 Task: Create in the project BellRise in Backlog an issue 'Improve the accuracy of search results by implementing machine learning algorithms', assign it to team member softage.1@softage.net and change the status to IN PROGRESS. Create in the project BellRise in Backlog an issue 'Implement a new feature to allow for data visualization and reporting', assign it to team member softage.2@softage.net and change the status to IN PROGRESS
Action: Mouse moved to (244, 71)
Screenshot: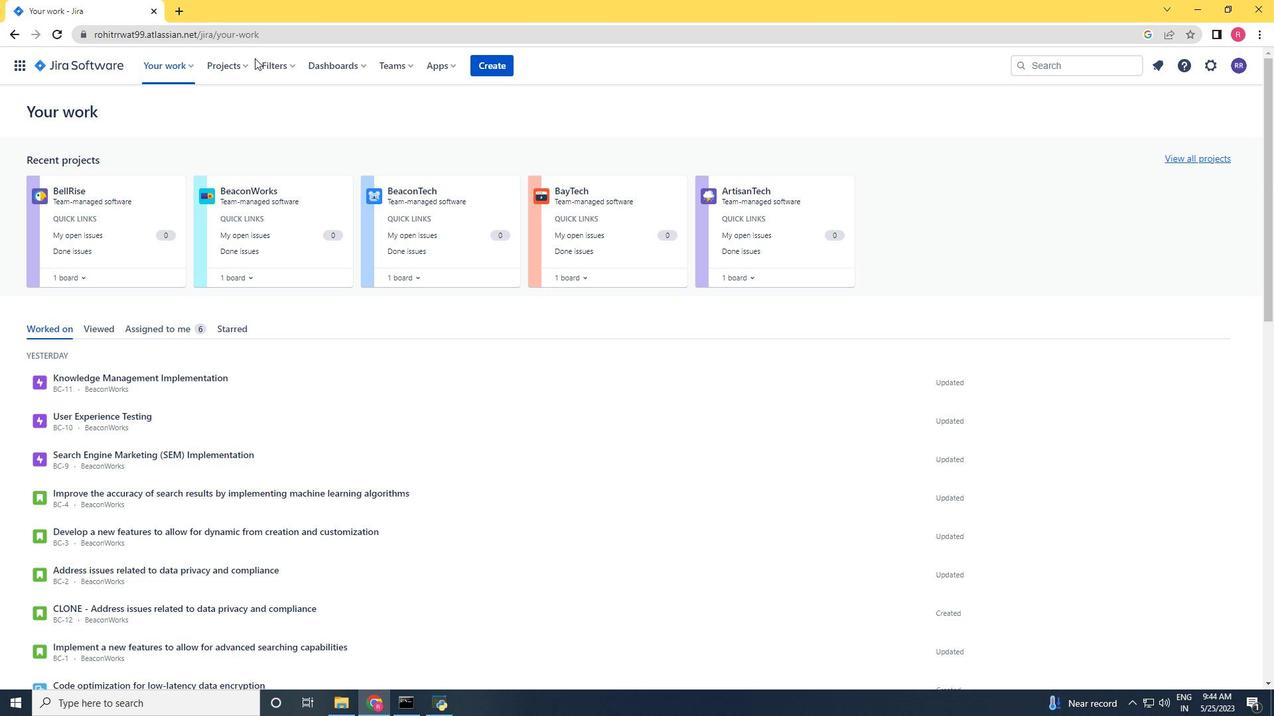 
Action: Mouse pressed left at (244, 71)
Screenshot: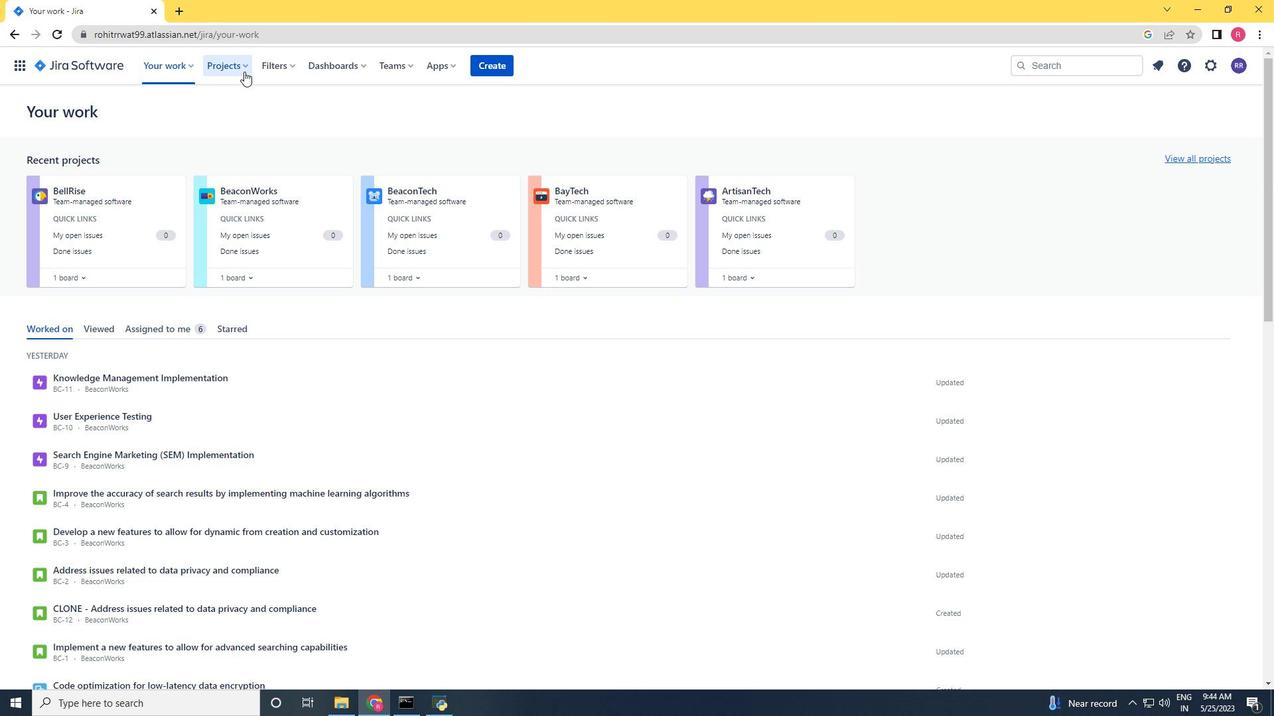 
Action: Mouse moved to (252, 128)
Screenshot: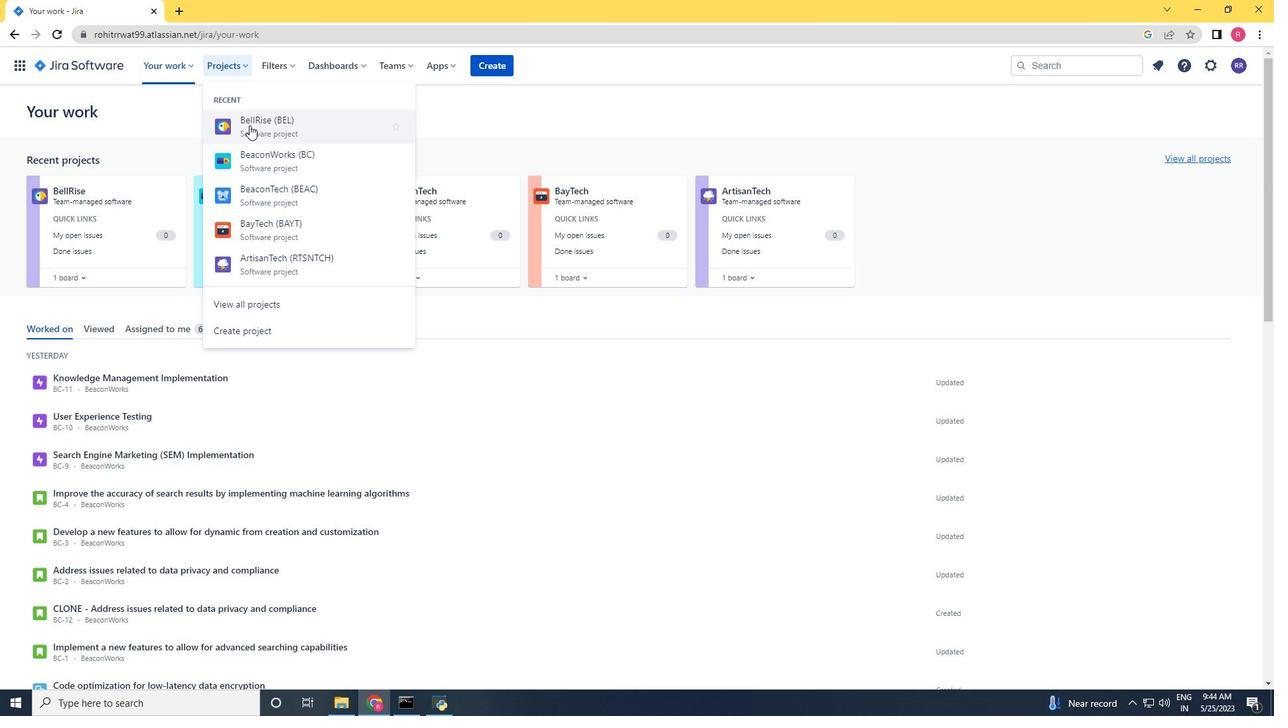 
Action: Mouse pressed left at (252, 128)
Screenshot: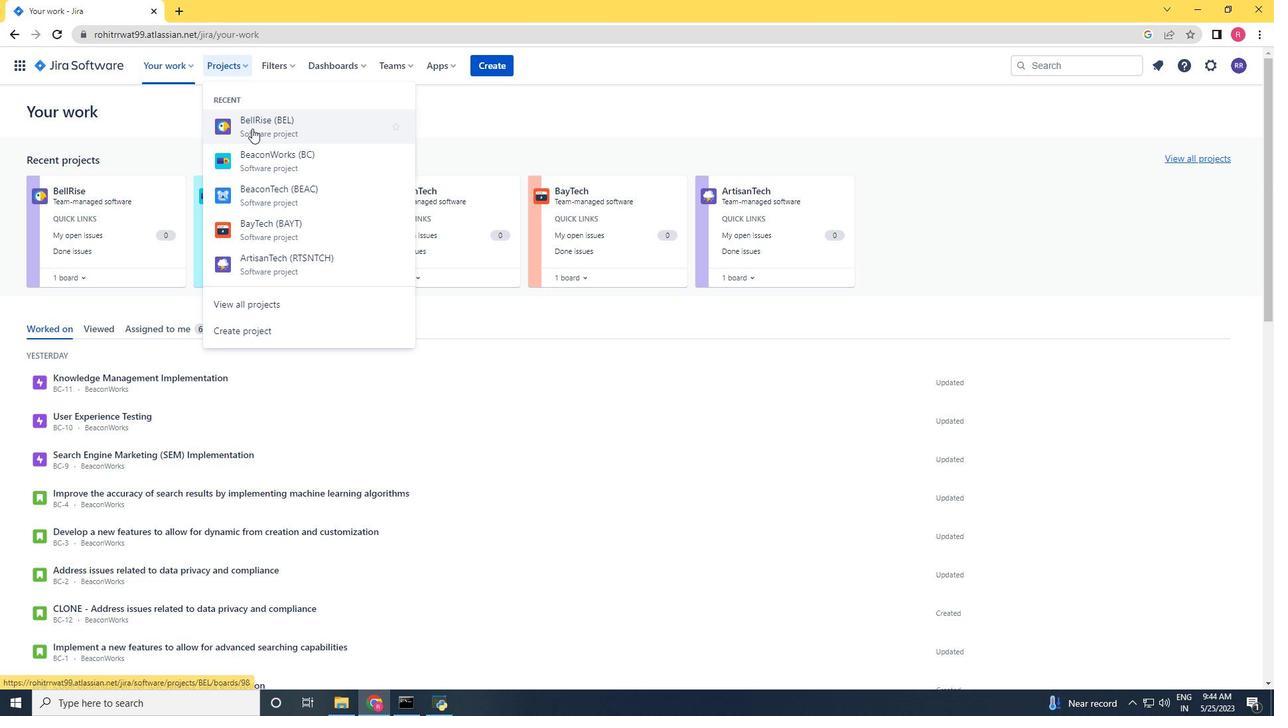 
Action: Mouse moved to (136, 205)
Screenshot: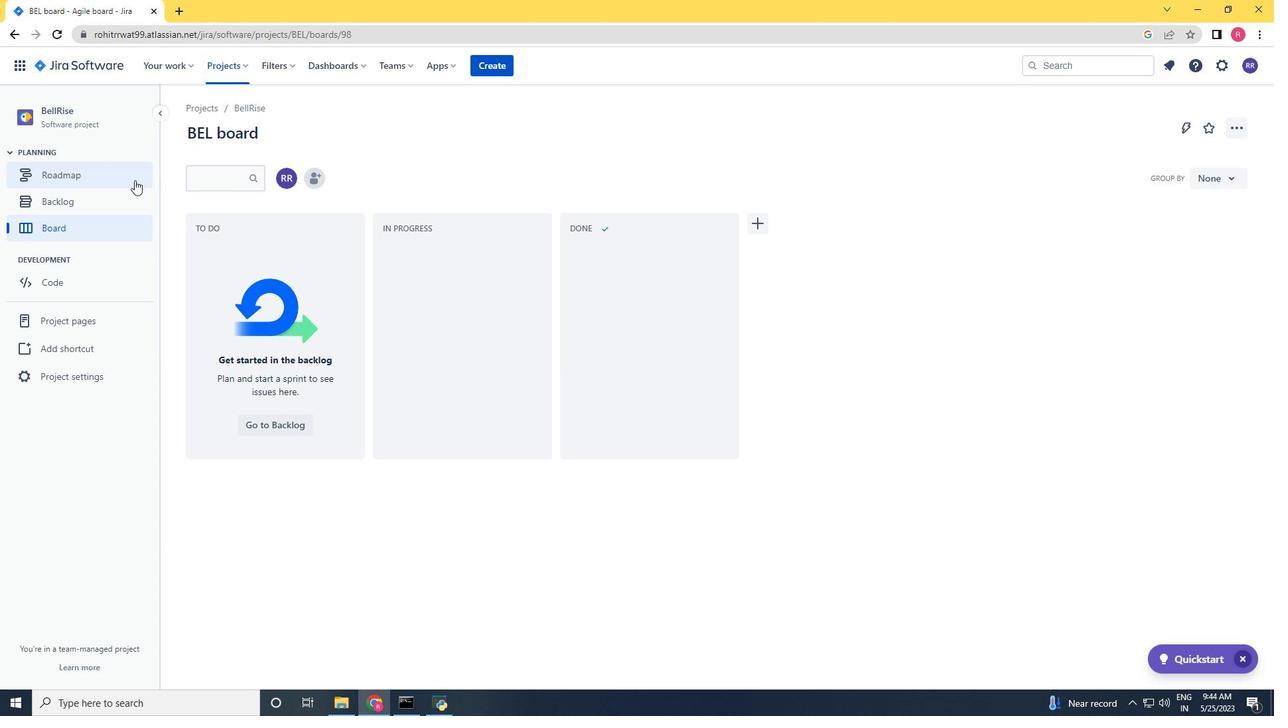
Action: Mouse pressed left at (136, 205)
Screenshot: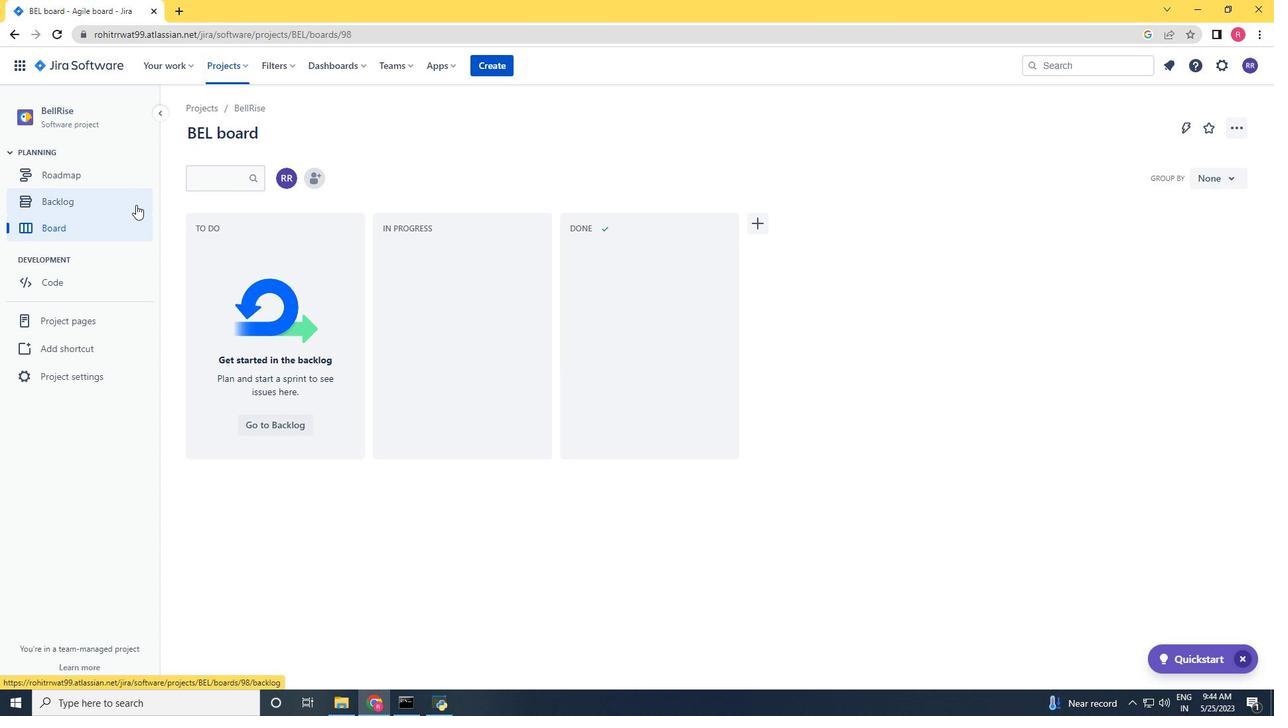 
Action: Mouse moved to (336, 507)
Screenshot: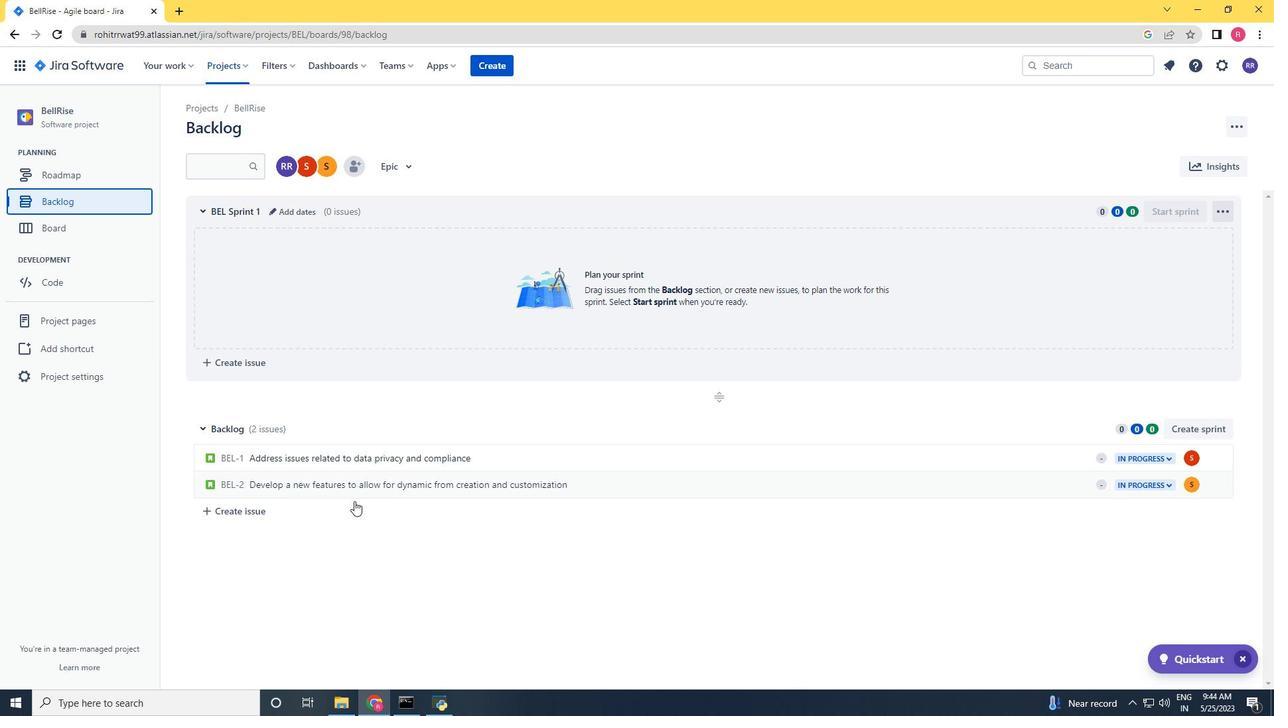 
Action: Mouse pressed left at (336, 507)
Screenshot: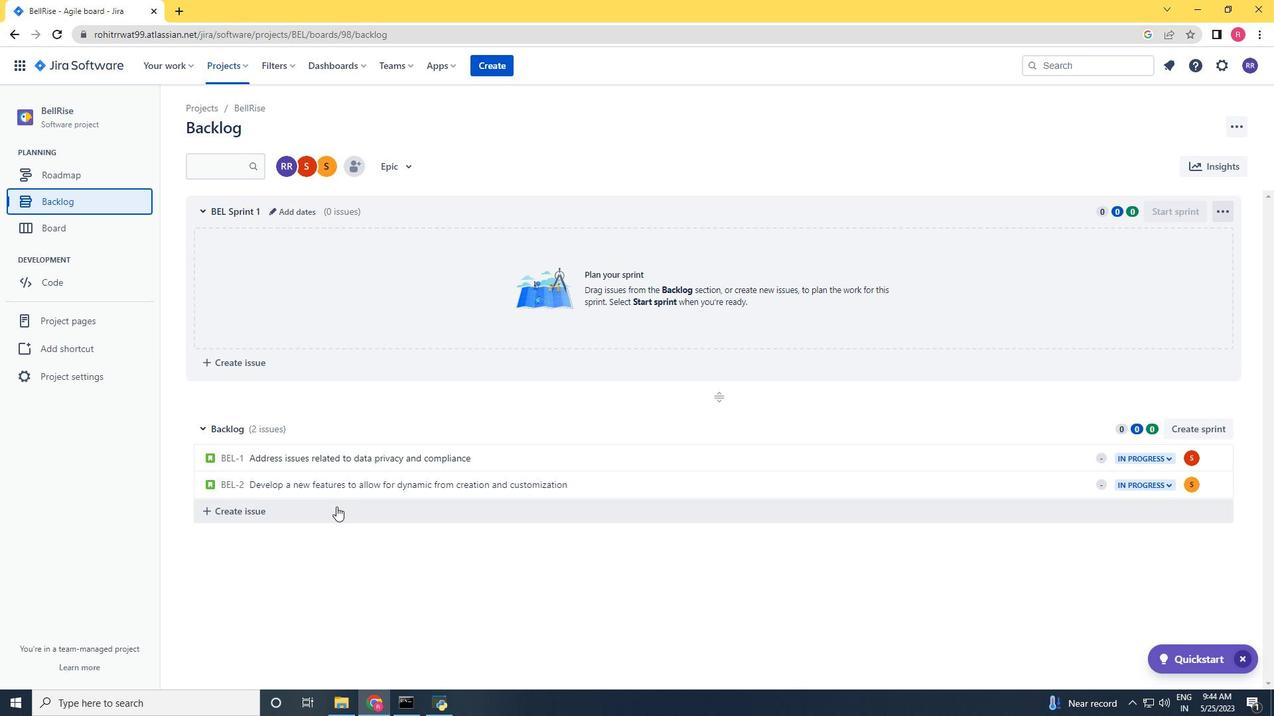 
Action: Mouse moved to (362, 495)
Screenshot: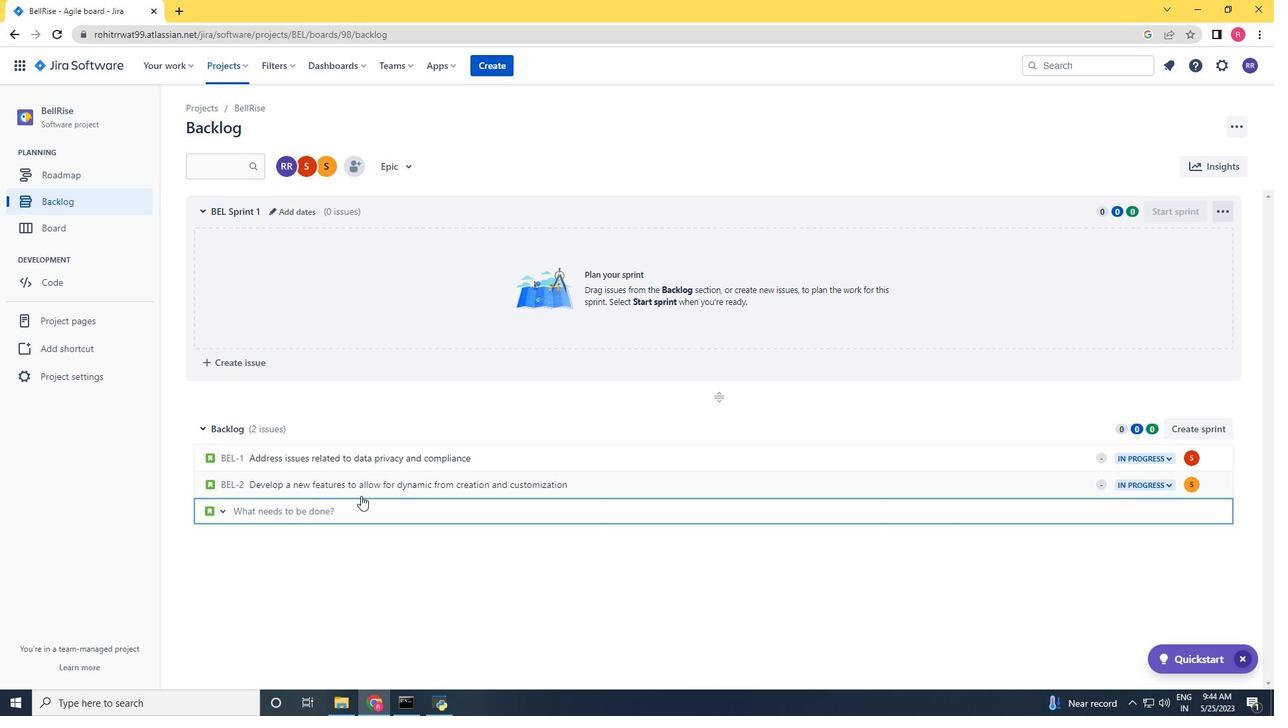 
Action: Key pressed <Key.shift><Key.shift><Key.shift><Key.shift><Key.shift><Key.shift><Key.shift><Key.shift><Key.shift><Key.shift><Key.shift><Key.shift><Key.shift><Key.shift><Key.shift>Improve<Key.space>
Screenshot: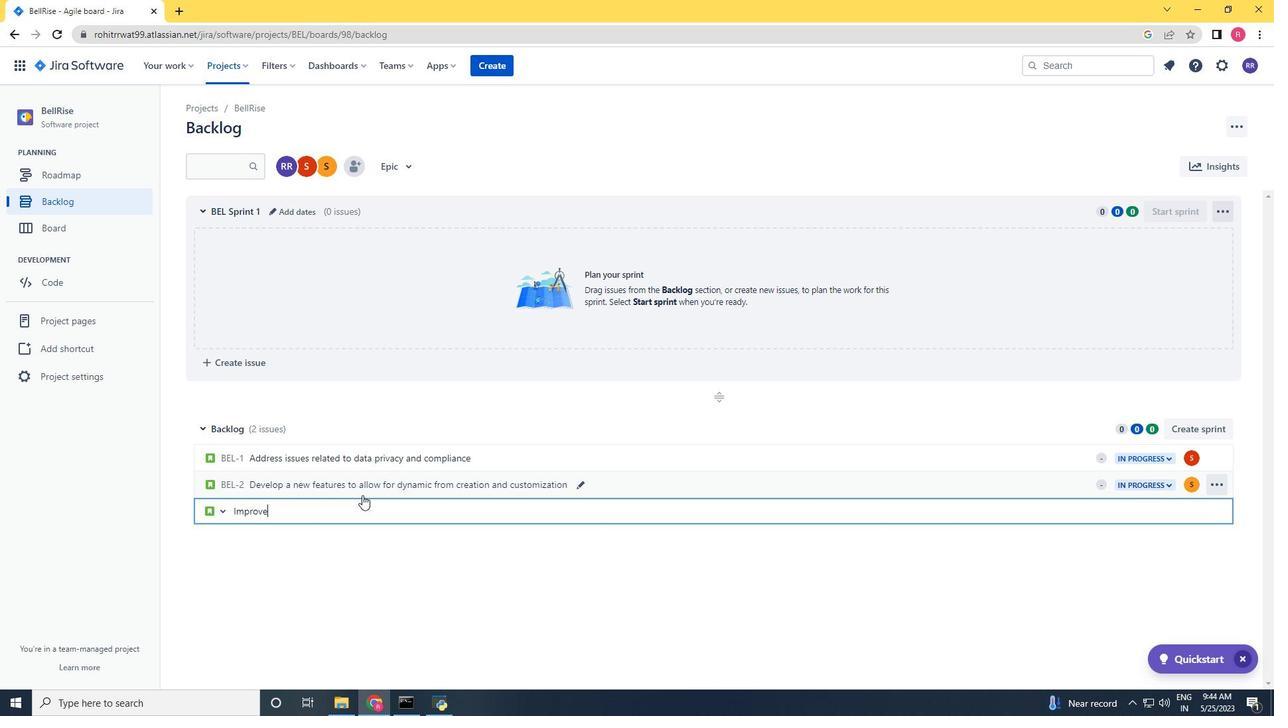 
Action: Mouse moved to (601, 445)
Screenshot: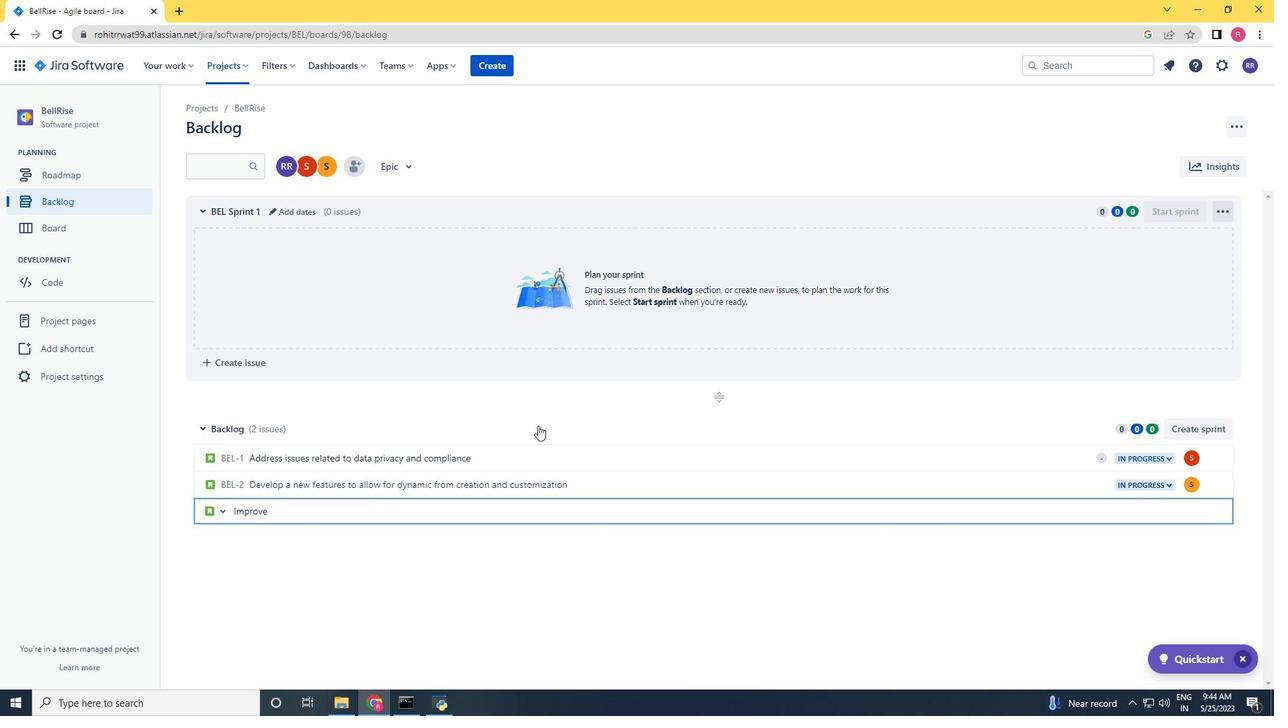 
Action: Key pressed the<Key.space>accuracy<Key.space>of<Key.space>search<Key.space>result<Key.space><Key.backspace>s<Key.space>by<Key.space>implementing<Key.space>machin<Key.space><Key.backspace><Key.backspace><Key.backspace><Key.backspace><Key.backspace>chine<Key.space>learning<Key.space>algorithms<Key.enter>
Screenshot: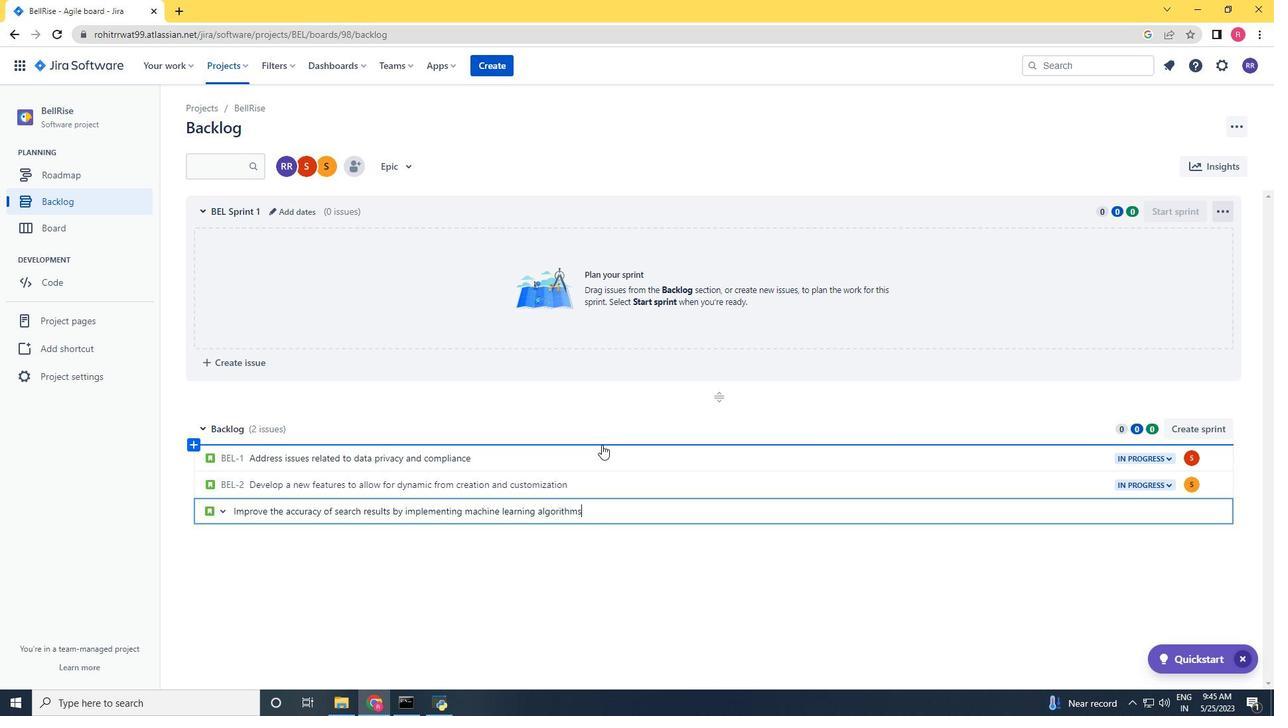 
Action: Mouse moved to (1152, 507)
Screenshot: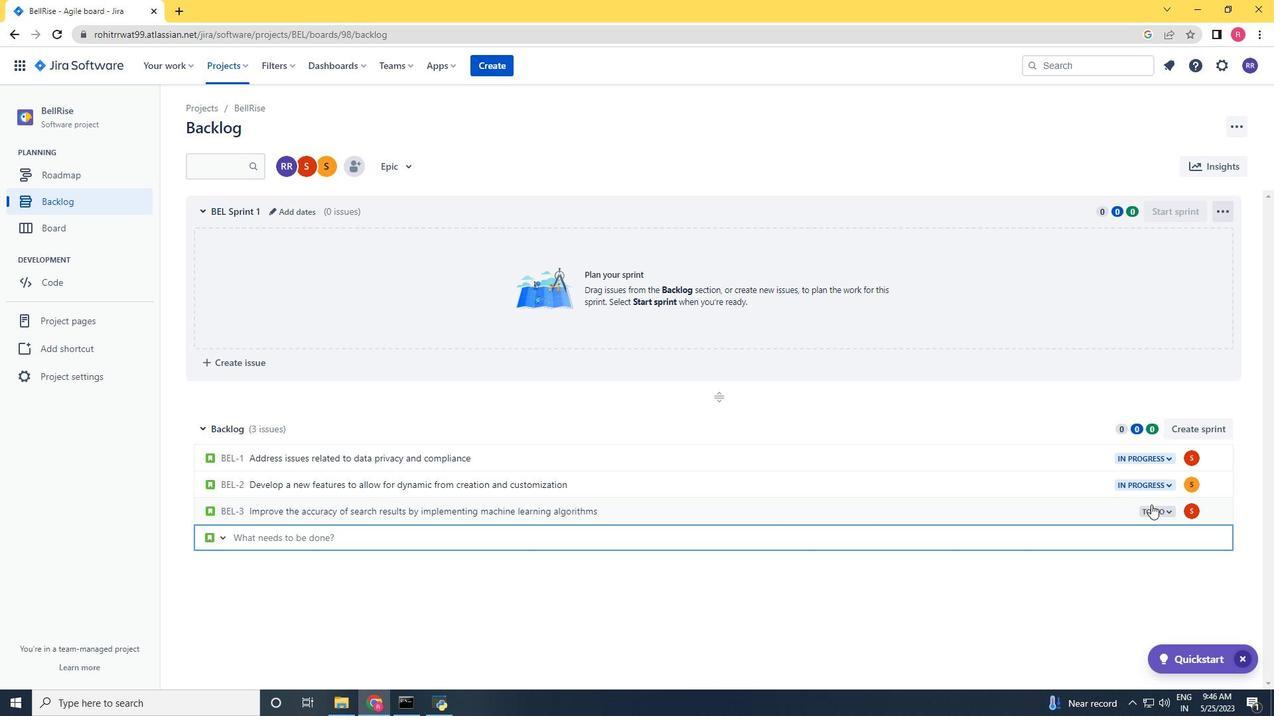 
Action: Mouse pressed left at (1152, 507)
Screenshot: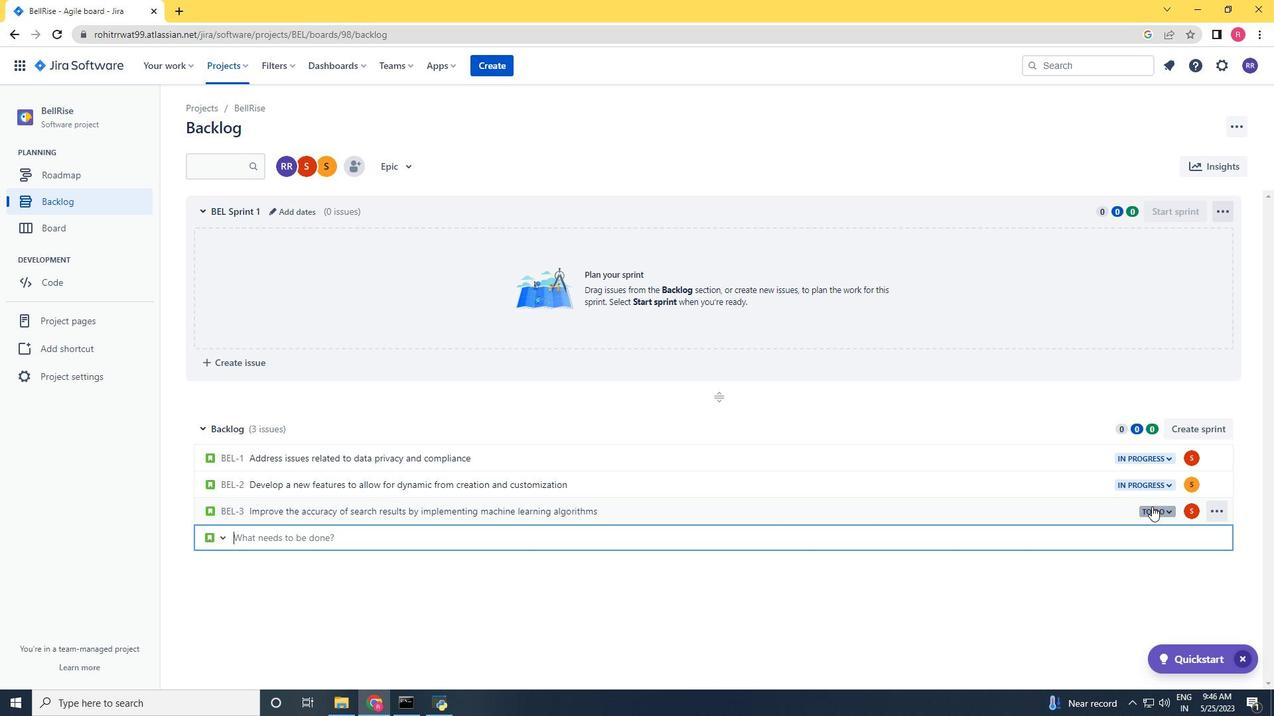 
Action: Mouse moved to (1084, 536)
Screenshot: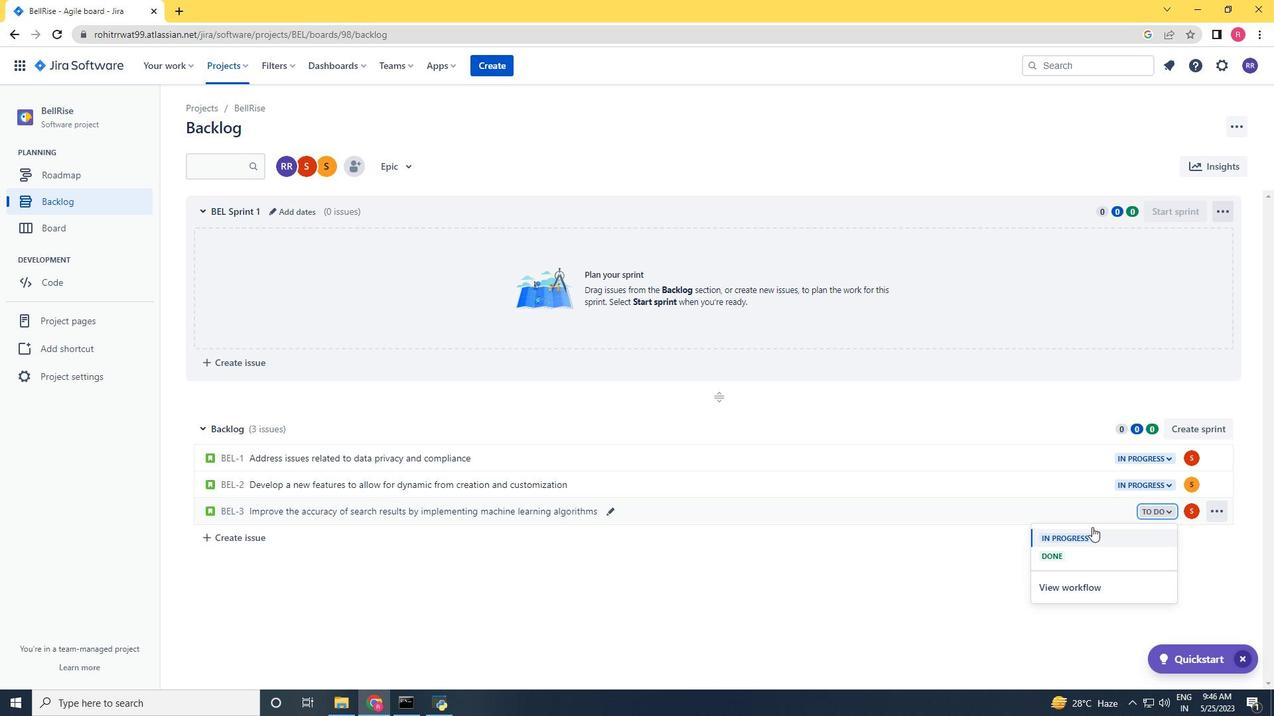 
Action: Mouse pressed left at (1084, 536)
Screenshot: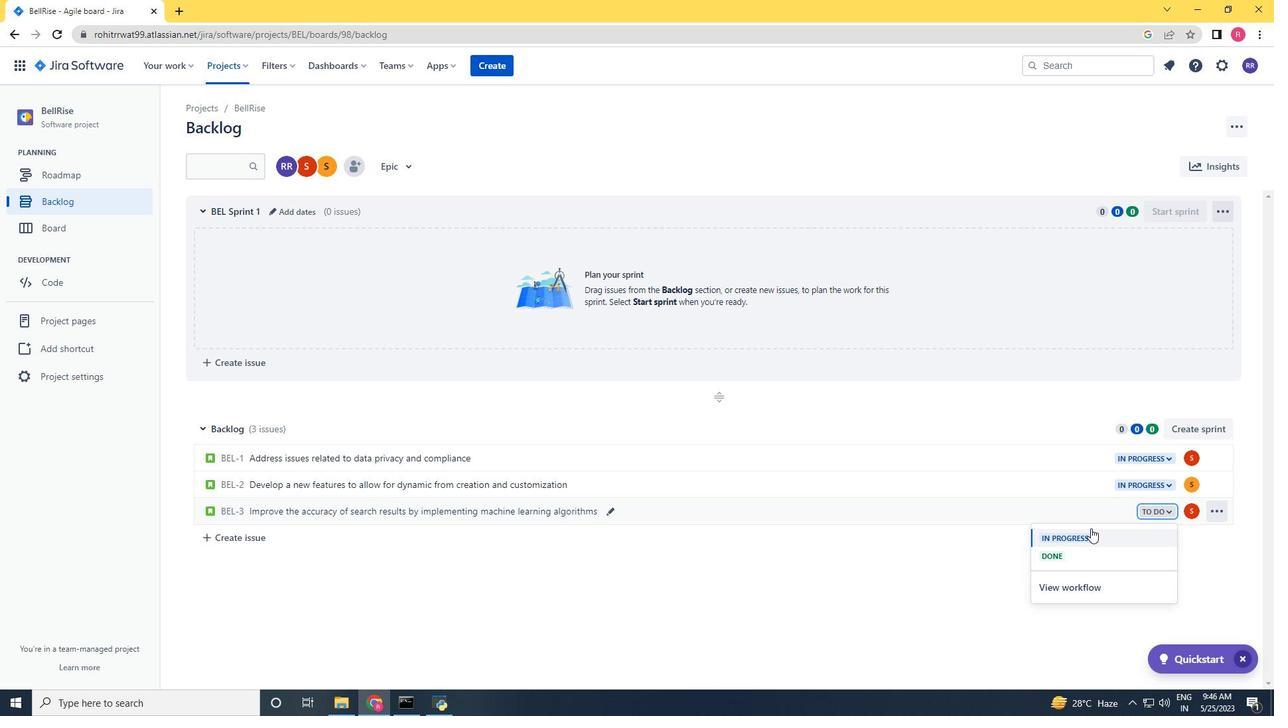 
Action: Mouse moved to (485, 548)
Screenshot: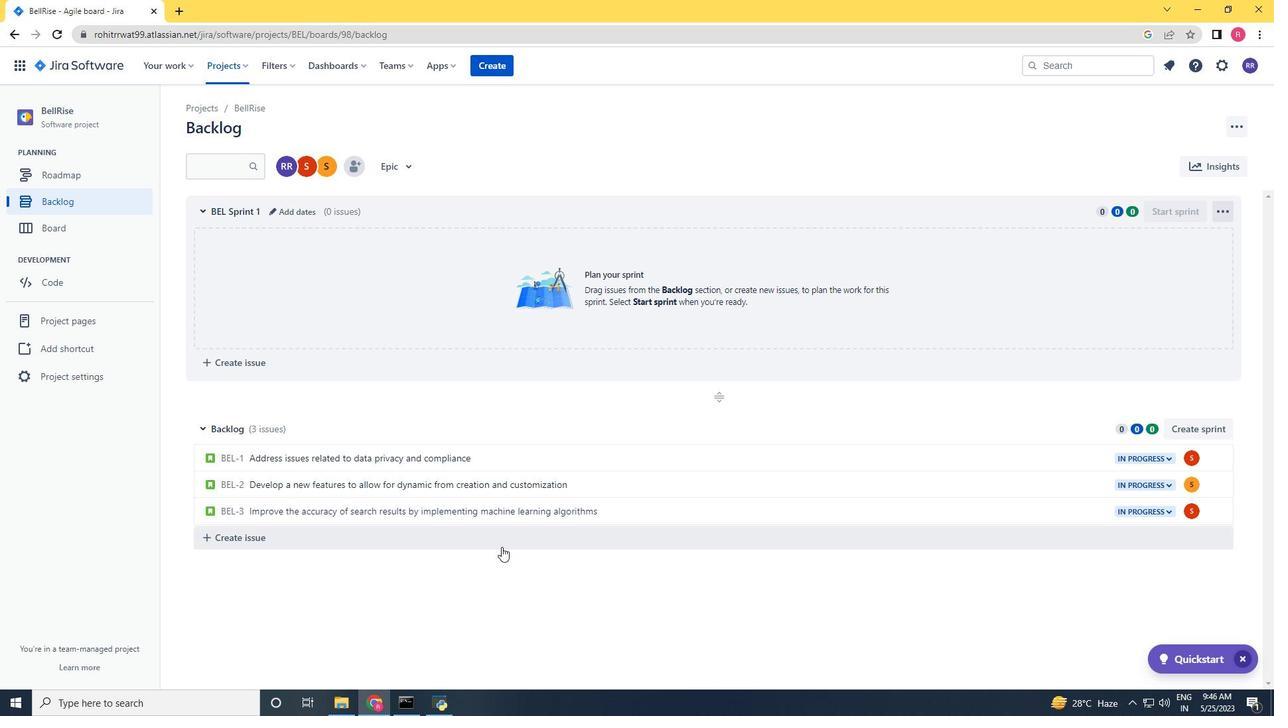 
Action: Mouse pressed left at (485, 548)
Screenshot: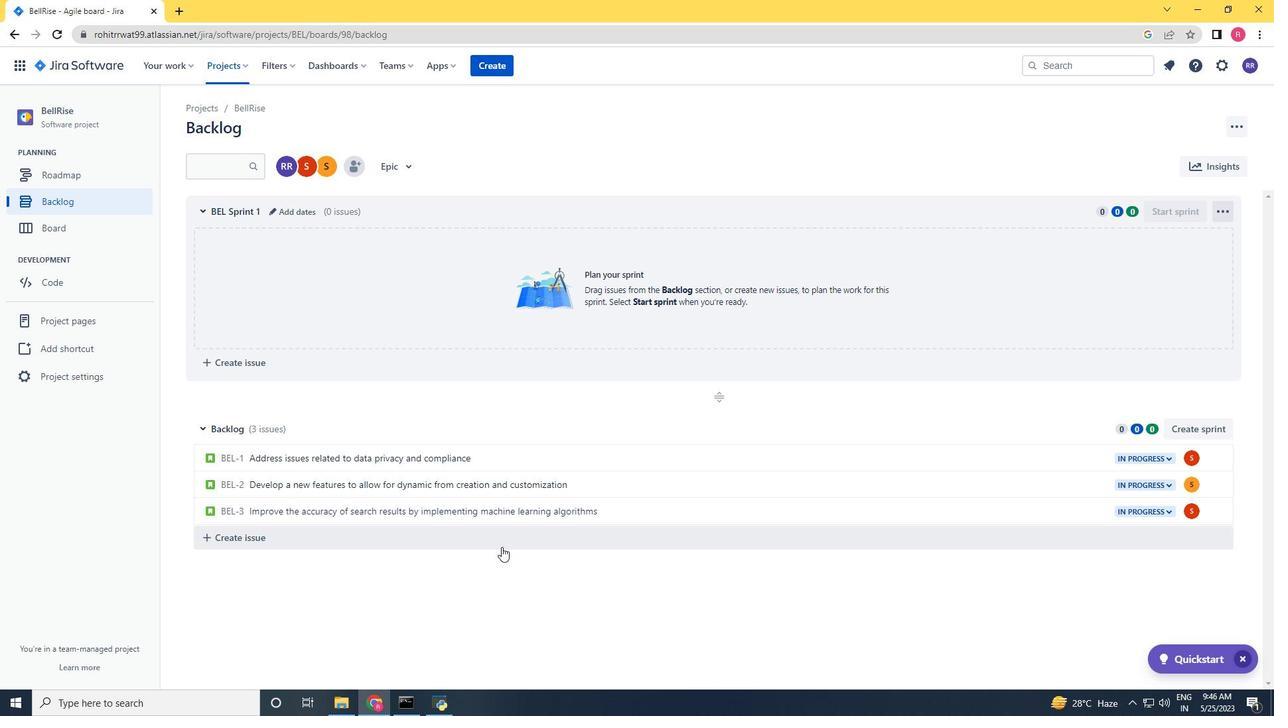 
Action: Key pressed <Key.shift><Key.shift><Key.shift><Key.shift><Key.shift><Key.shift><Key.shift>Implemeb<Key.backspace>nt<Key.space>
Screenshot: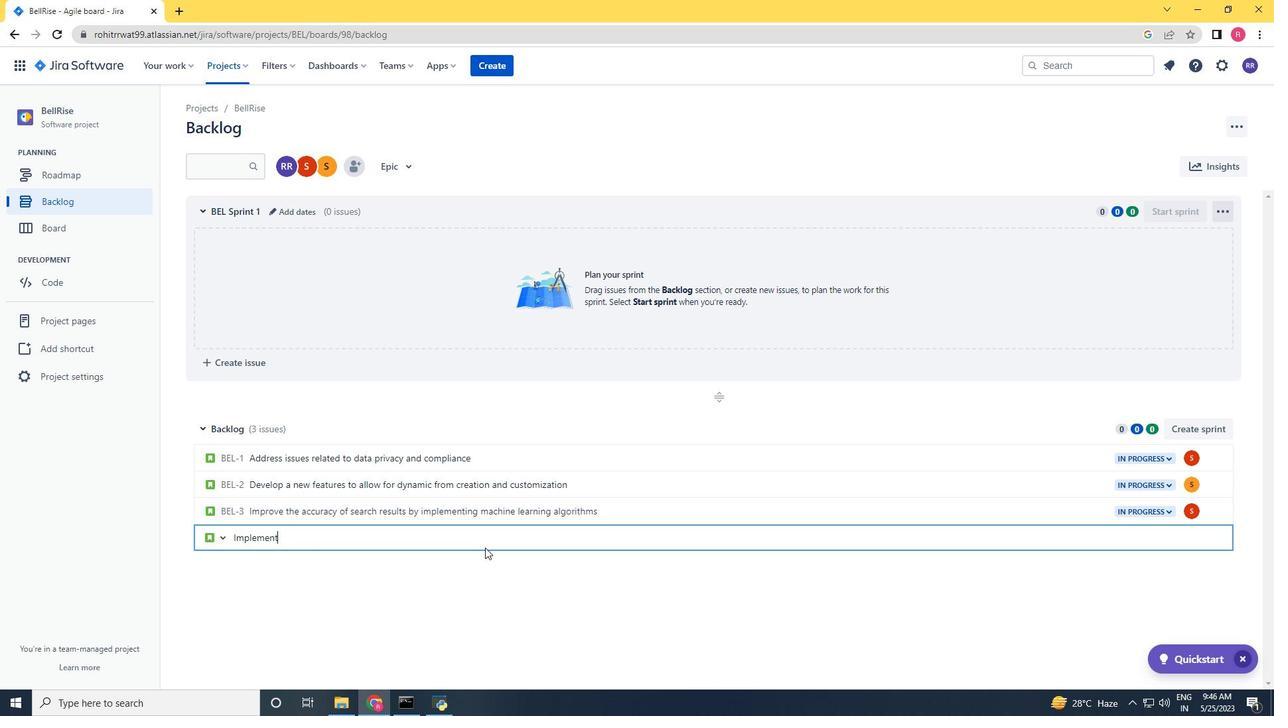 
Action: Mouse moved to (487, 549)
Screenshot: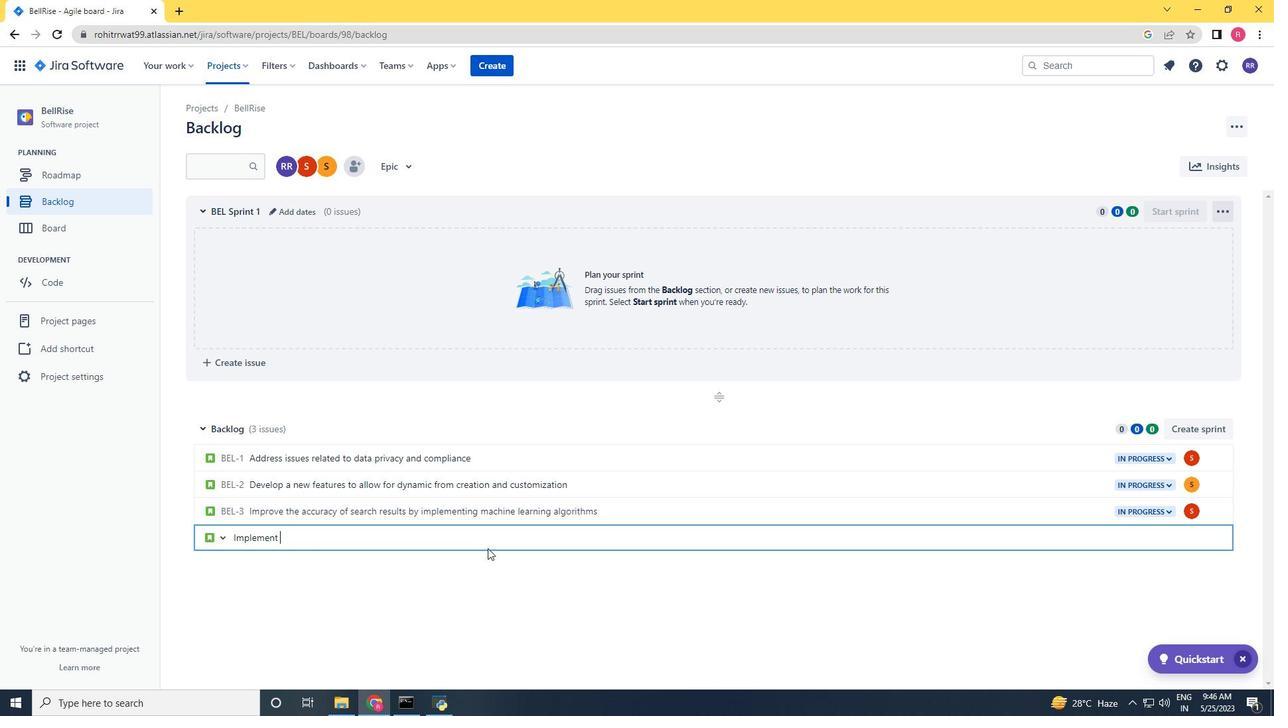 
Action: Key pressed a<Key.space>new<Key.space>features<Key.space><Key.backspace><Key.backspace><Key.space>to<Key.space>allow<Key.space>for<Key.space>data<Key.space>visualization<Key.space>and<Key.space>reporting<Key.space><Key.enter>
Screenshot: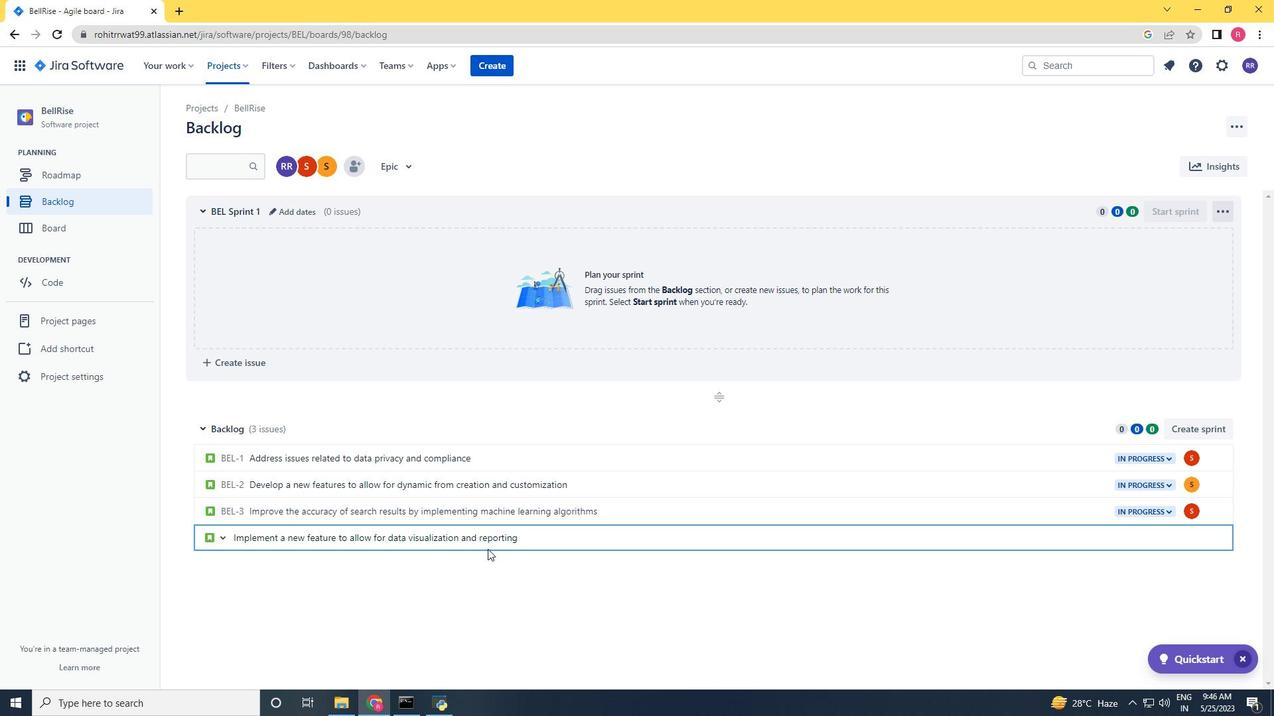 
Action: Mouse moved to (1191, 542)
Screenshot: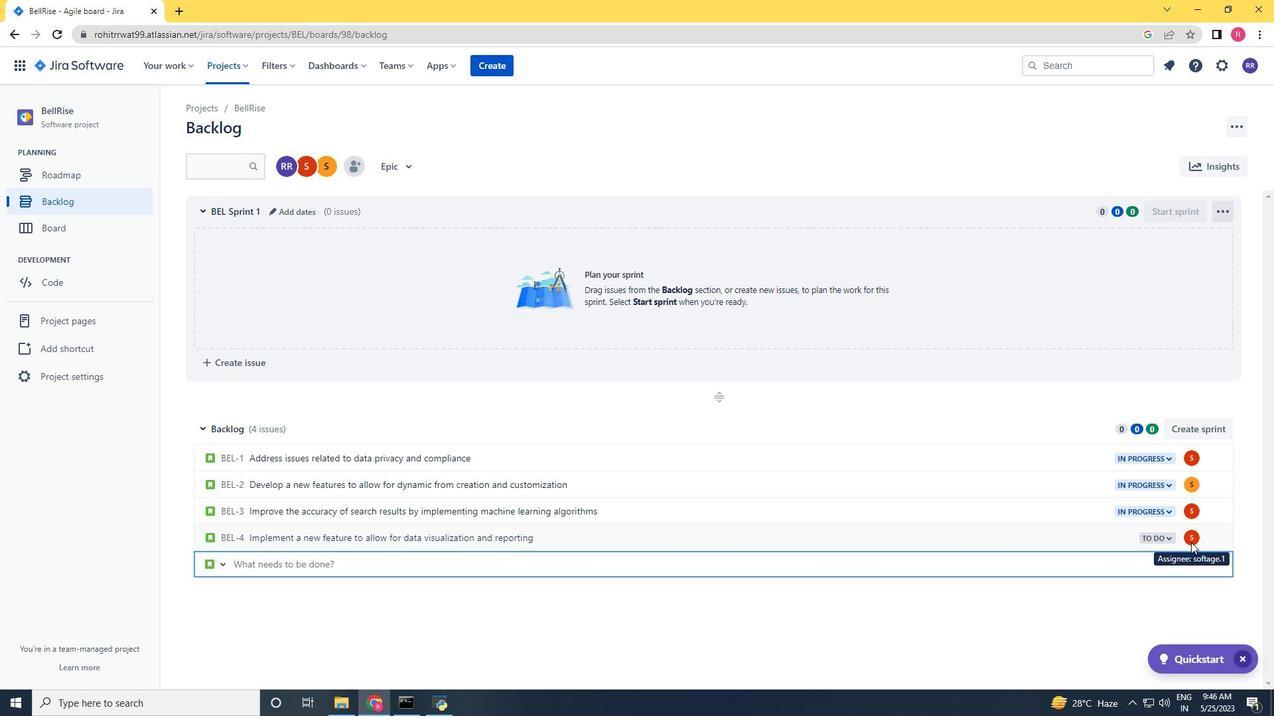 
Action: Mouse pressed left at (1191, 542)
Screenshot: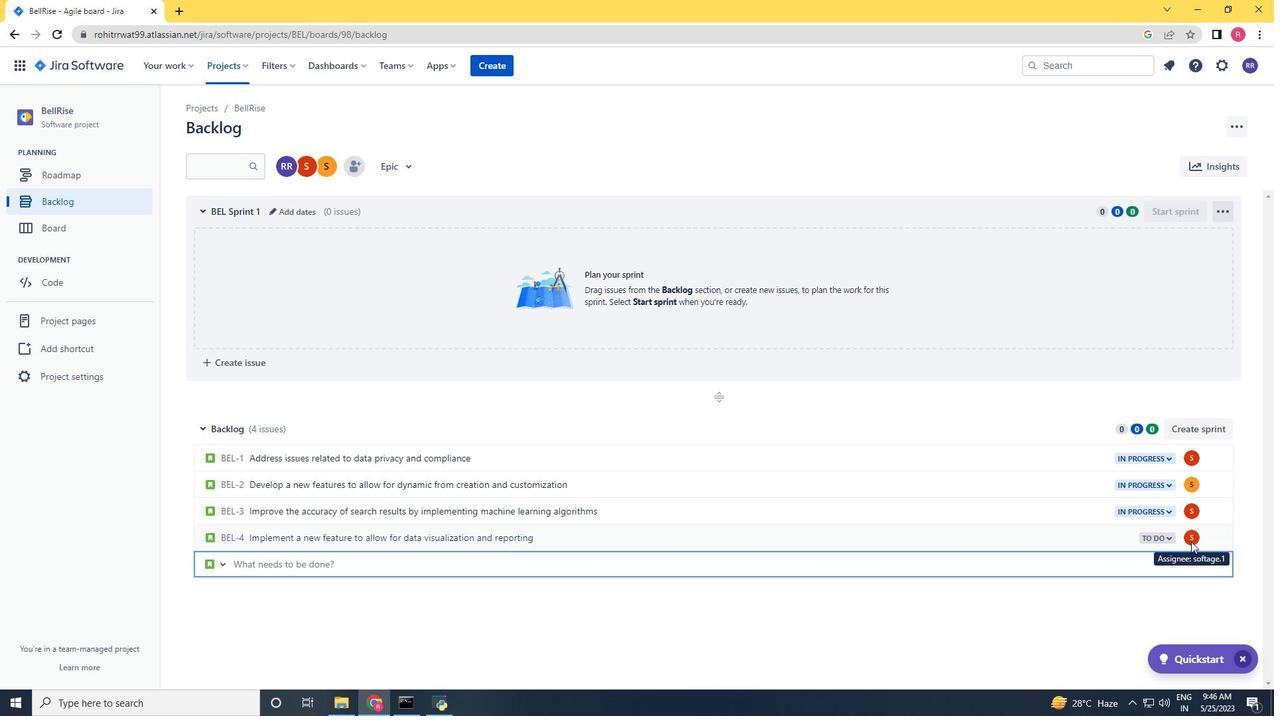 
Action: Mouse pressed left at (1191, 542)
Screenshot: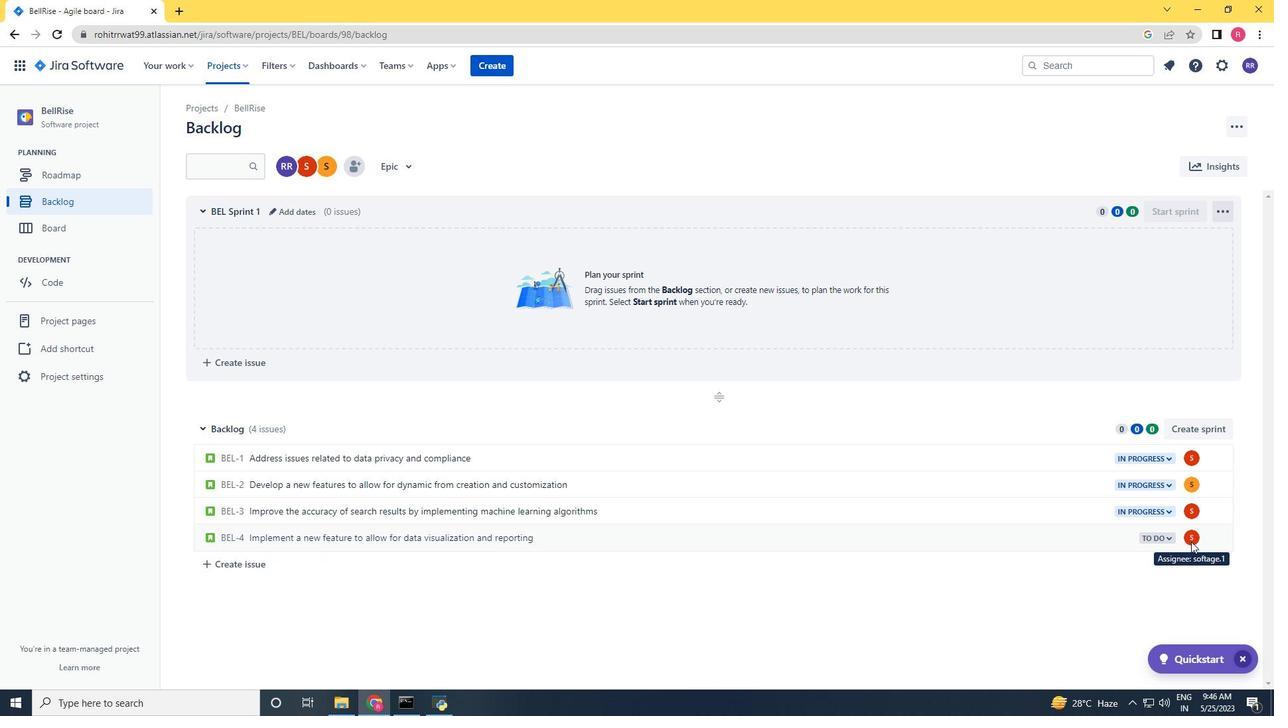 
Action: Mouse moved to (1189, 536)
Screenshot: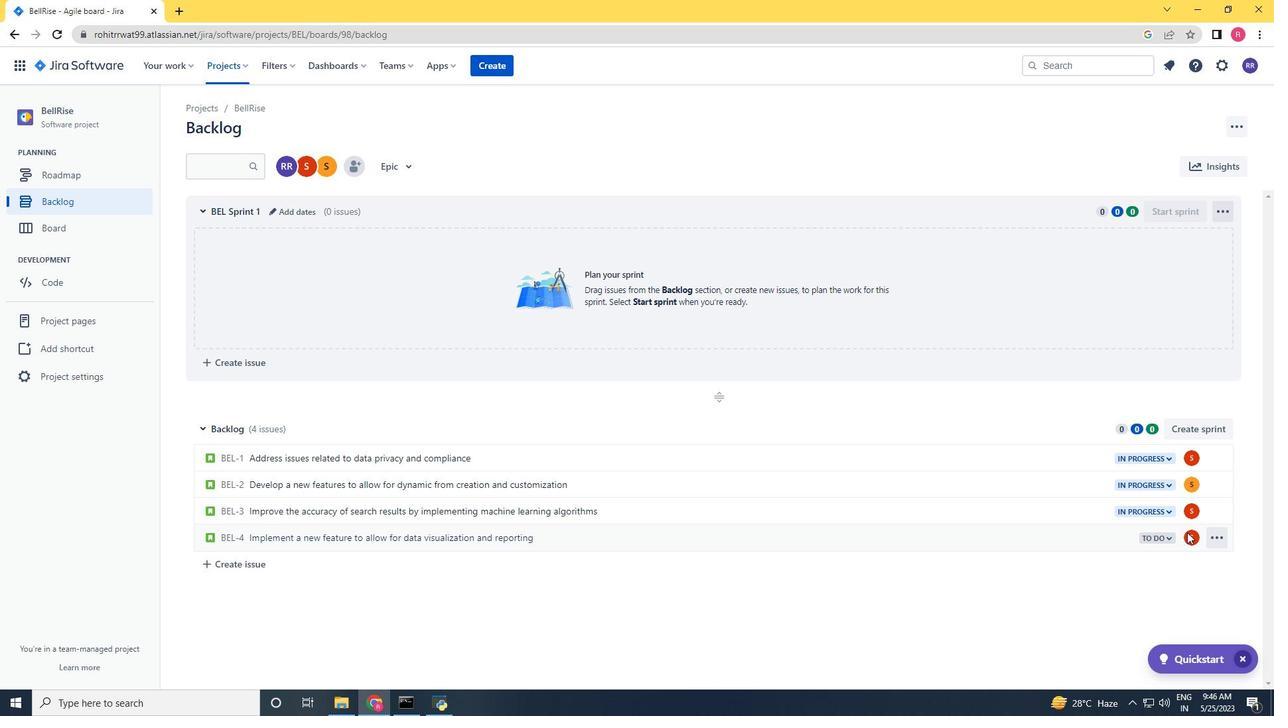 
Action: Mouse pressed left at (1189, 536)
Screenshot: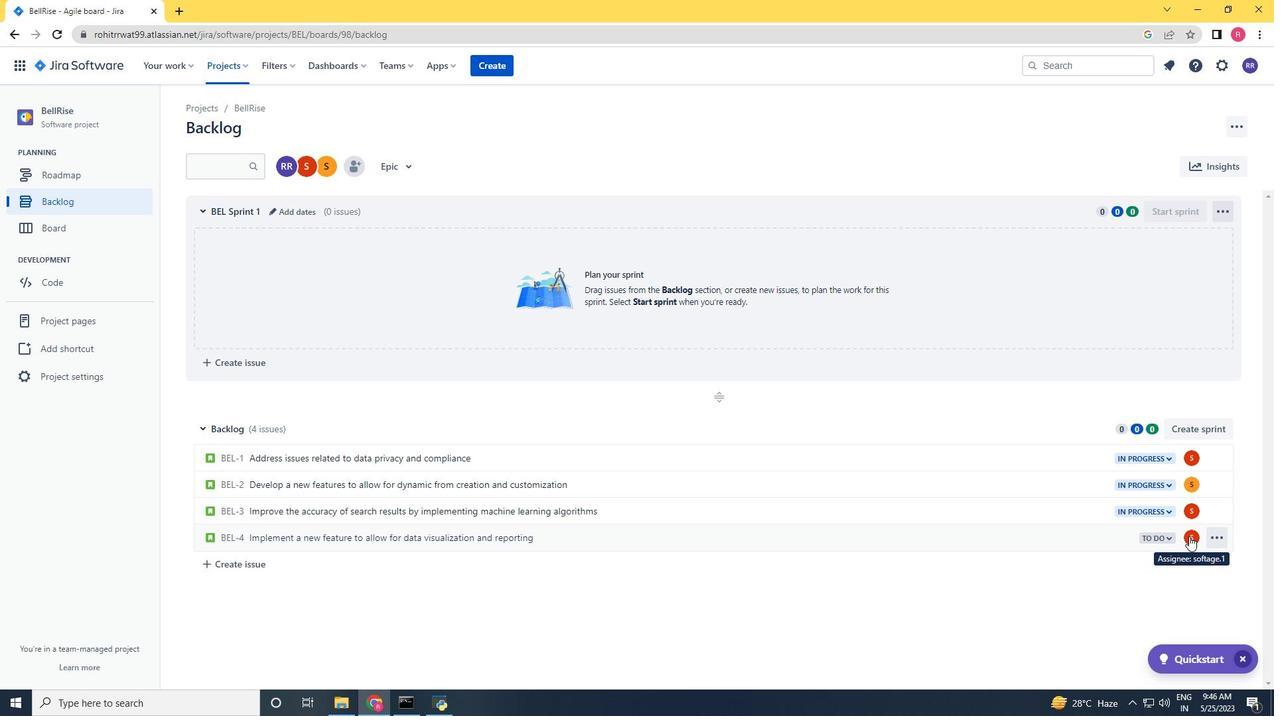 
Action: Key pressed softage.2
Screenshot: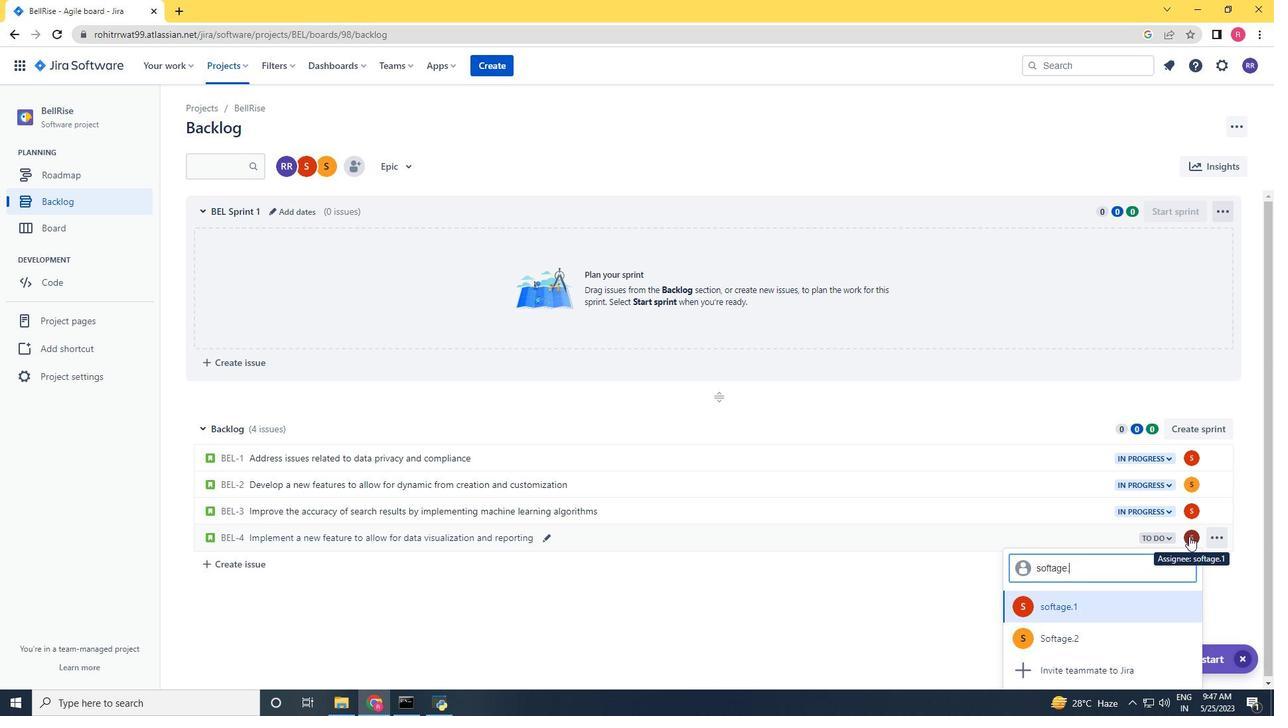 
Action: Mouse moved to (1088, 601)
Screenshot: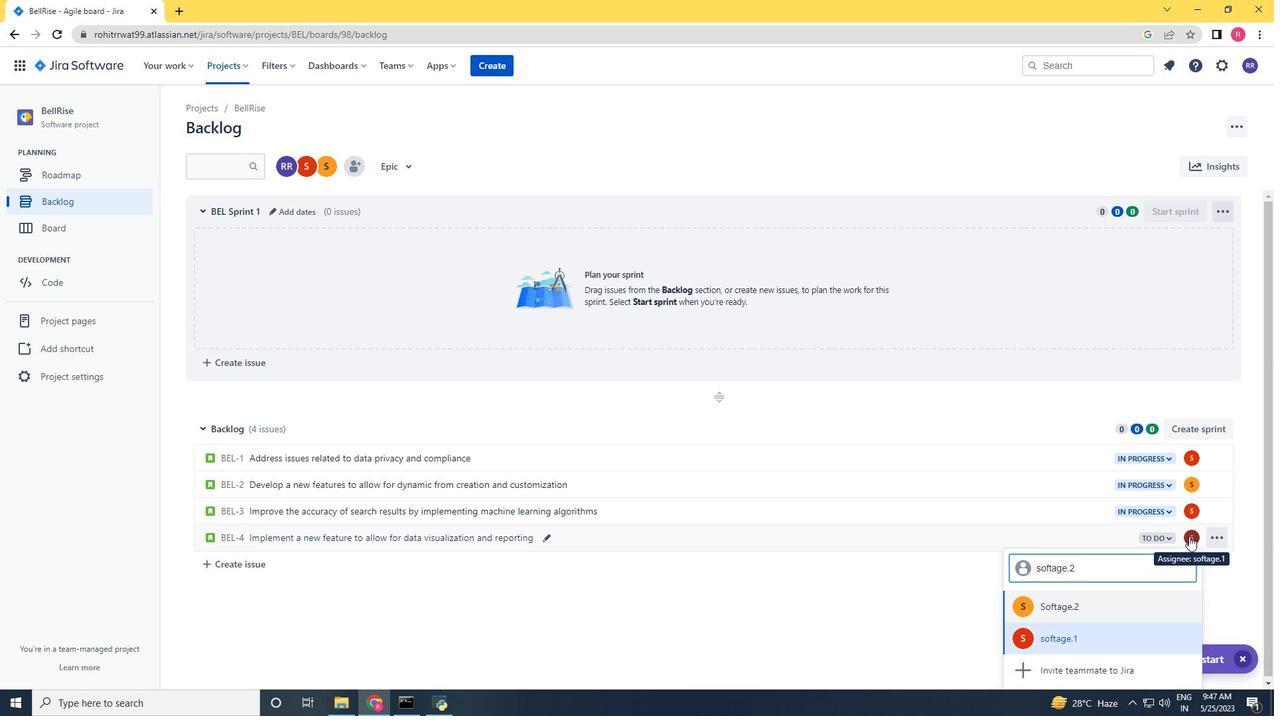 
Action: Mouse pressed left at (1088, 601)
Screenshot: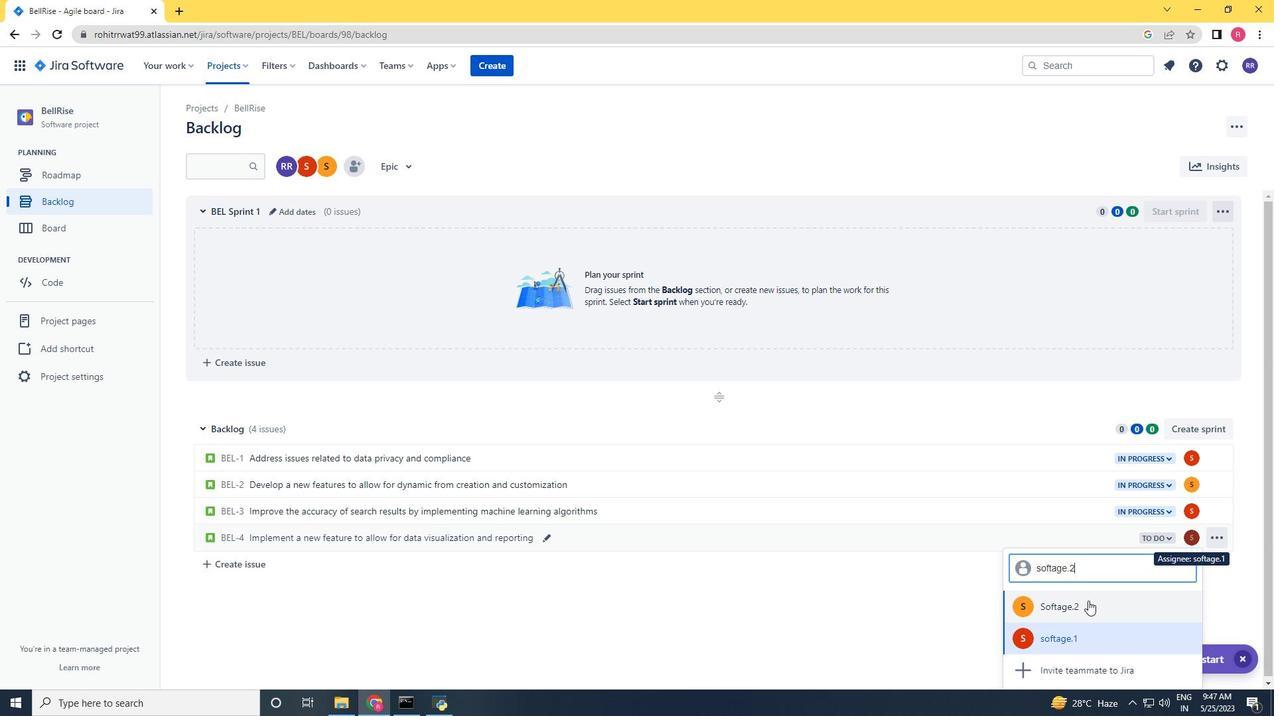 
Action: Mouse moved to (1156, 540)
Screenshot: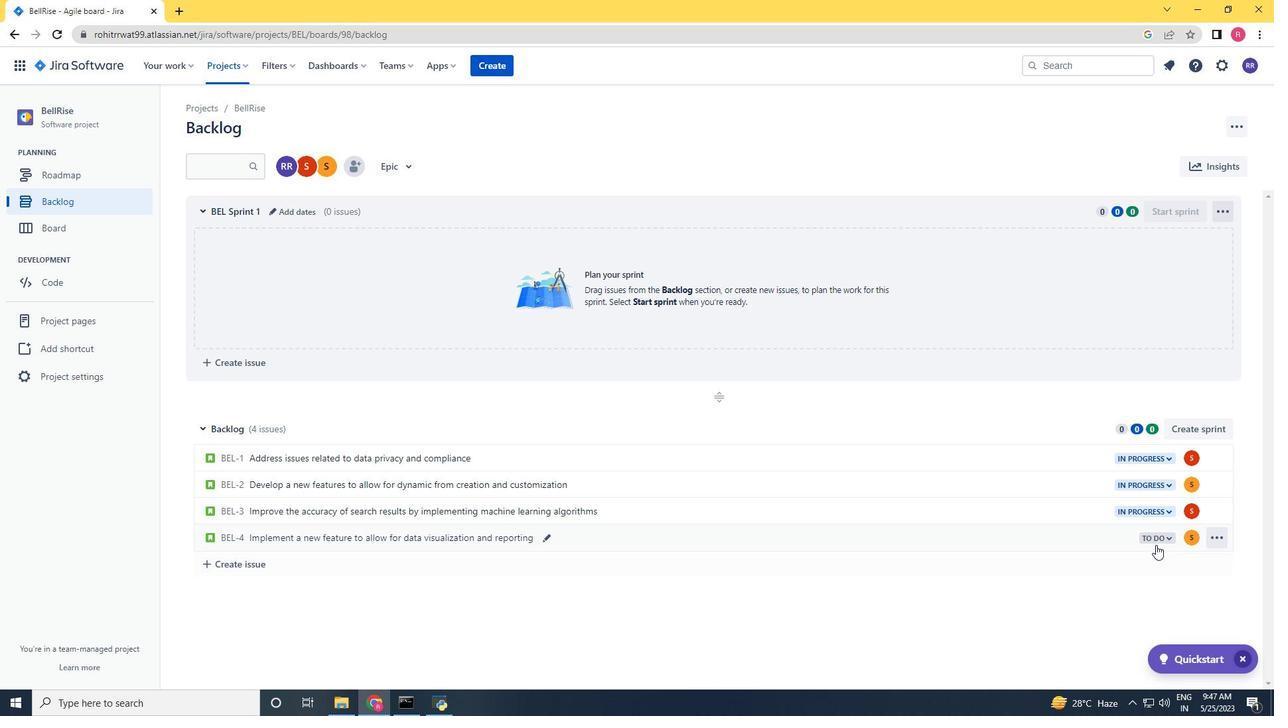 
Action: Mouse pressed left at (1156, 540)
Screenshot: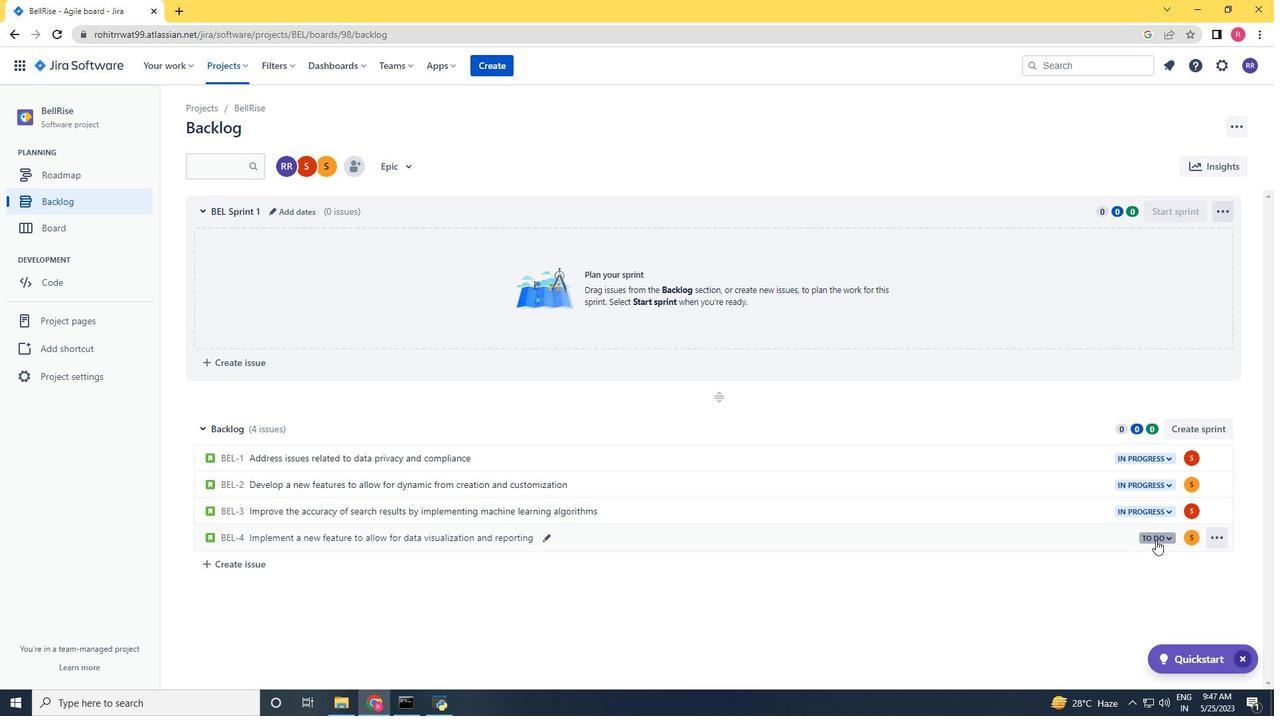 
Action: Mouse moved to (1115, 562)
Screenshot: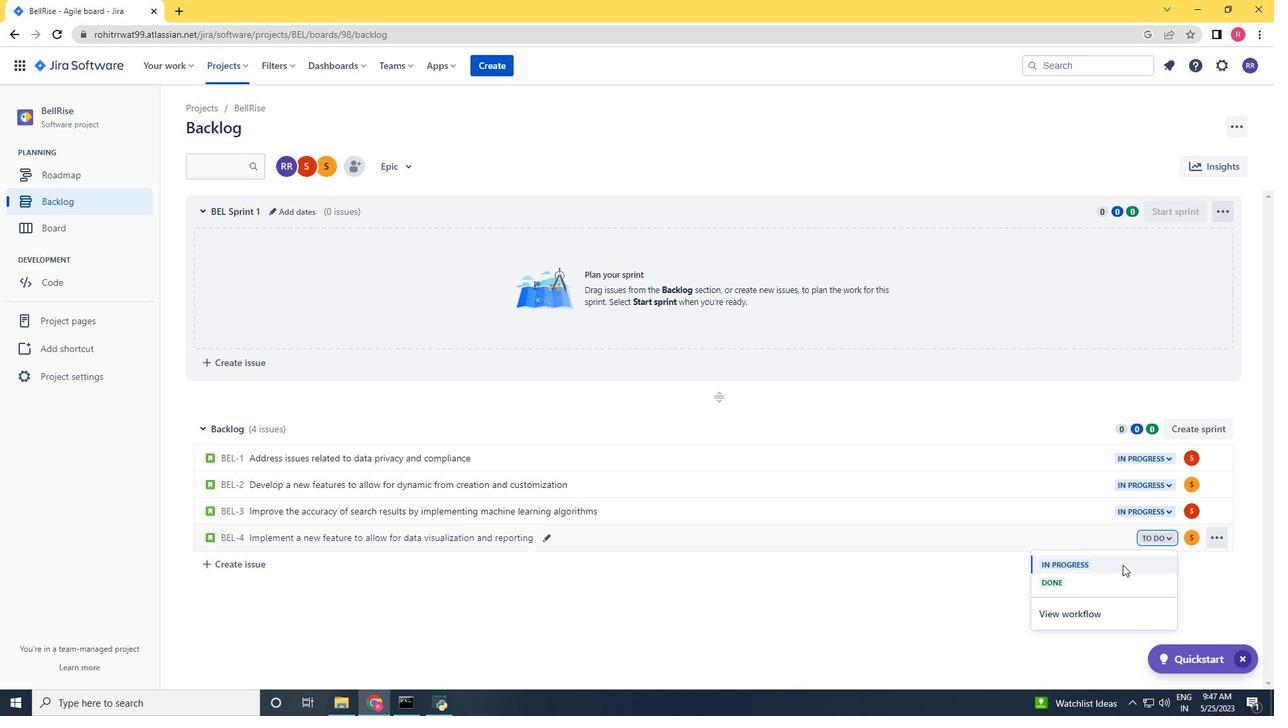 
Action: Mouse pressed left at (1115, 562)
Screenshot: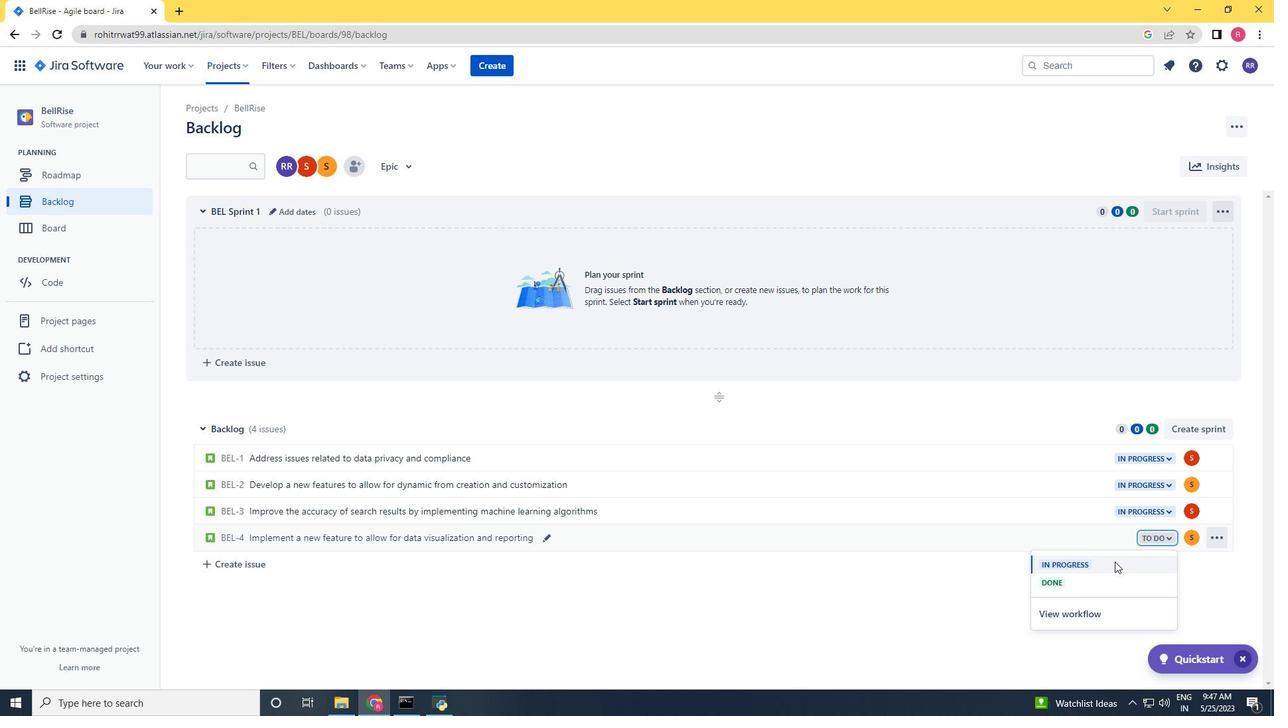 
Action: Mouse moved to (1093, 574)
Screenshot: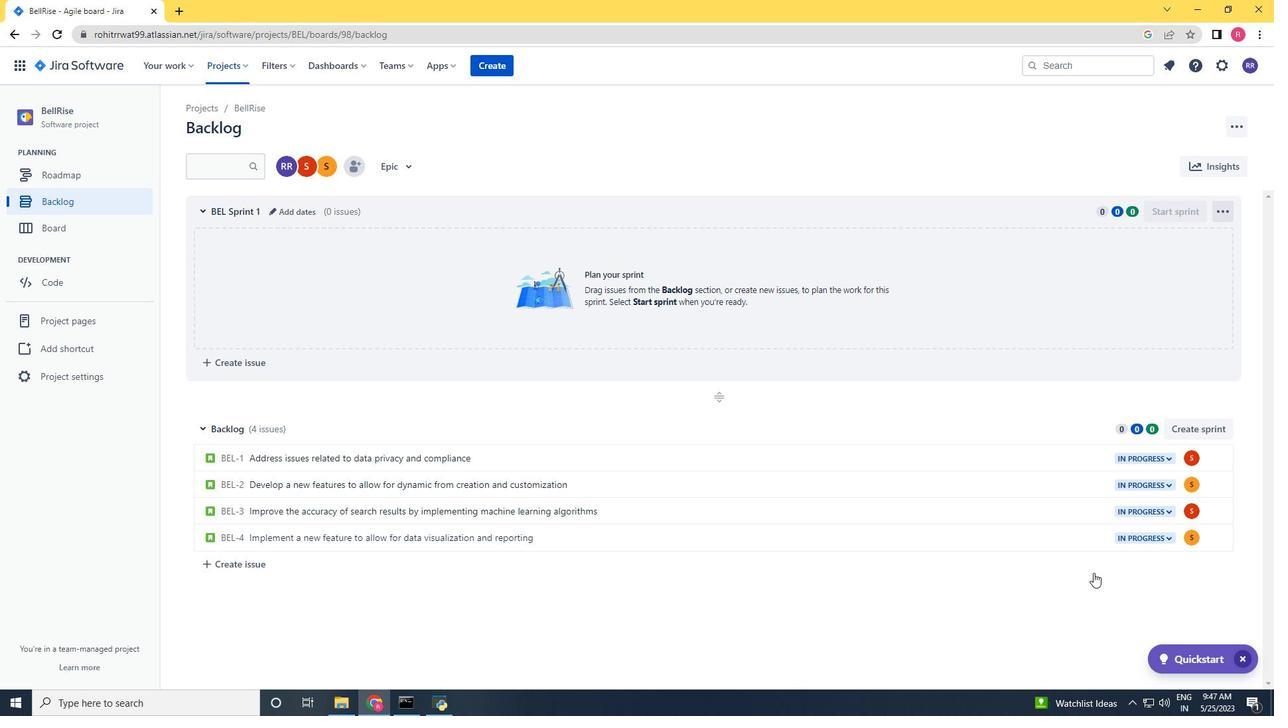
